 Task: Look for space in Ābdānān, Iran from 9th June, 2023 to 11th June, 2023 for 2 adults in price range Rs.6000 to Rs.10000. Place can be entire place with 2 bedrooms having 2 beds and 1 bathroom. Property type can be house, flat, guest house. Booking option can be shelf check-in. Required host language is English.
Action: Mouse moved to (407, 72)
Screenshot: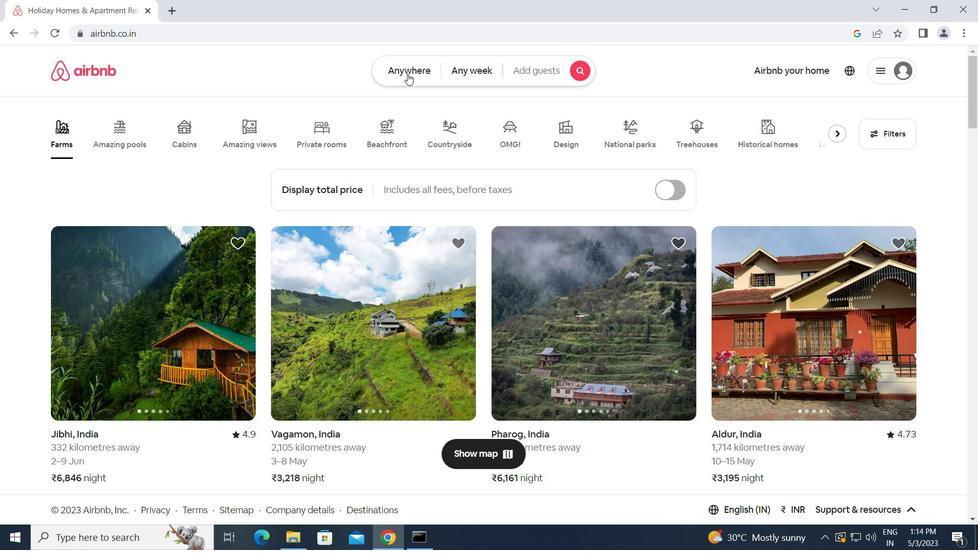 
Action: Mouse pressed left at (407, 72)
Screenshot: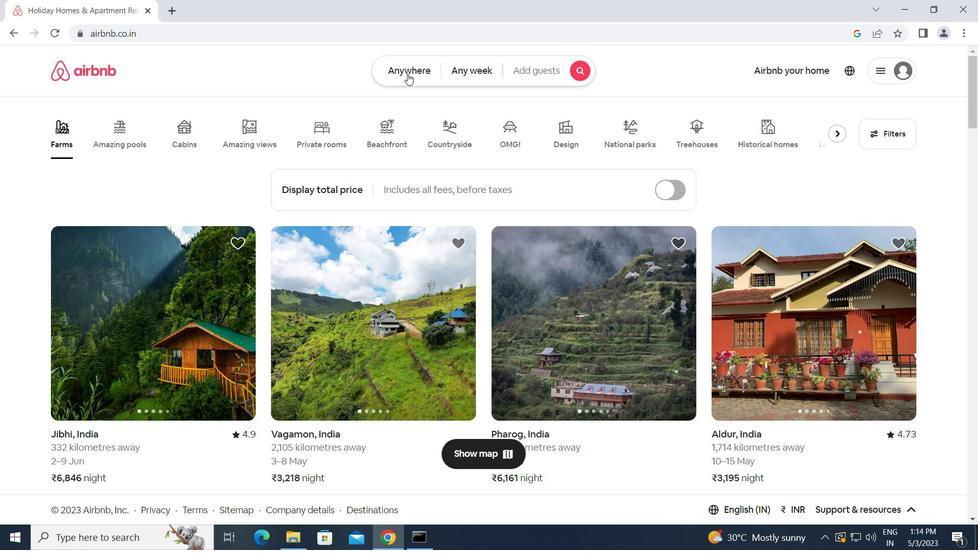 
Action: Mouse moved to (348, 110)
Screenshot: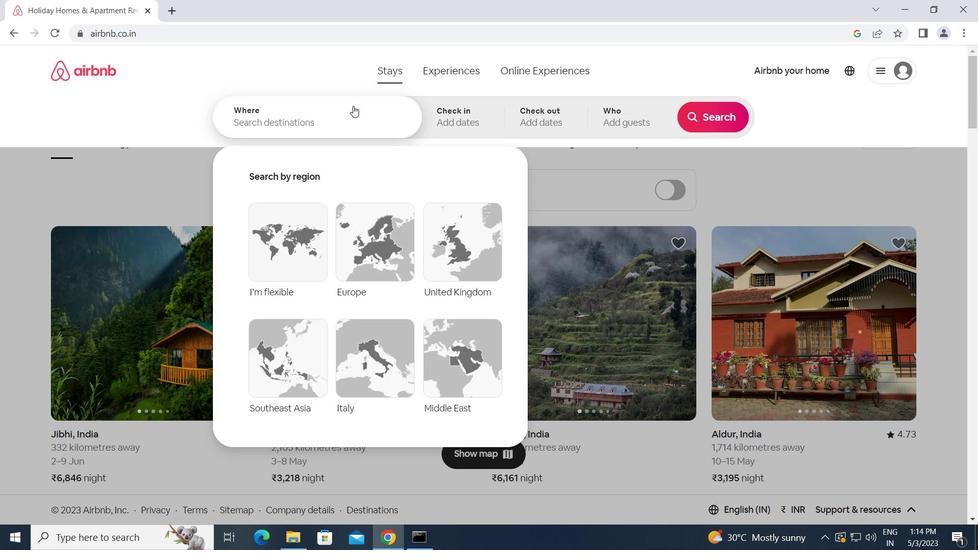 
Action: Mouse pressed left at (348, 110)
Screenshot: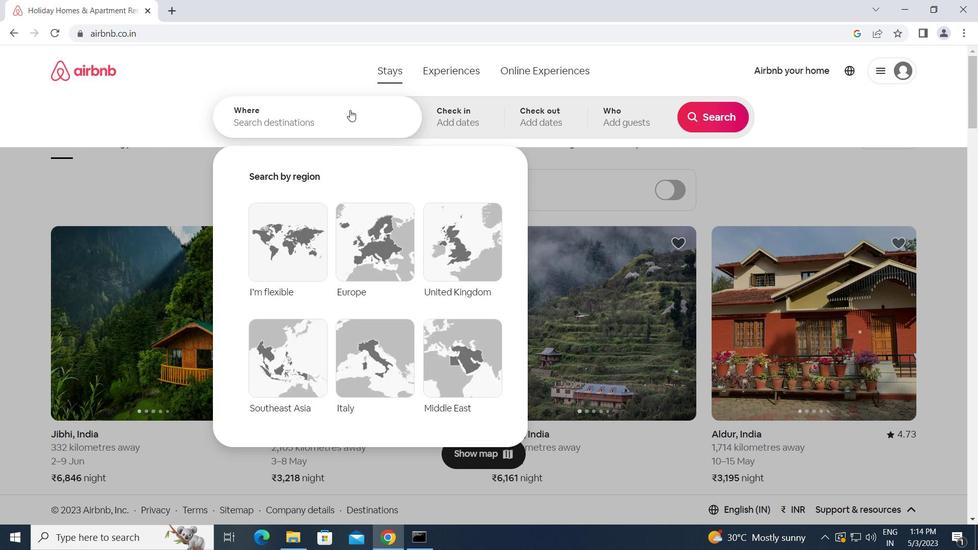 
Action: Key pressed <Key.caps_lock>a<Key.caps_lock>bdanan,<Key.space><Key.caps_lock>i<Key.caps_lock>ran<Key.enter>
Screenshot: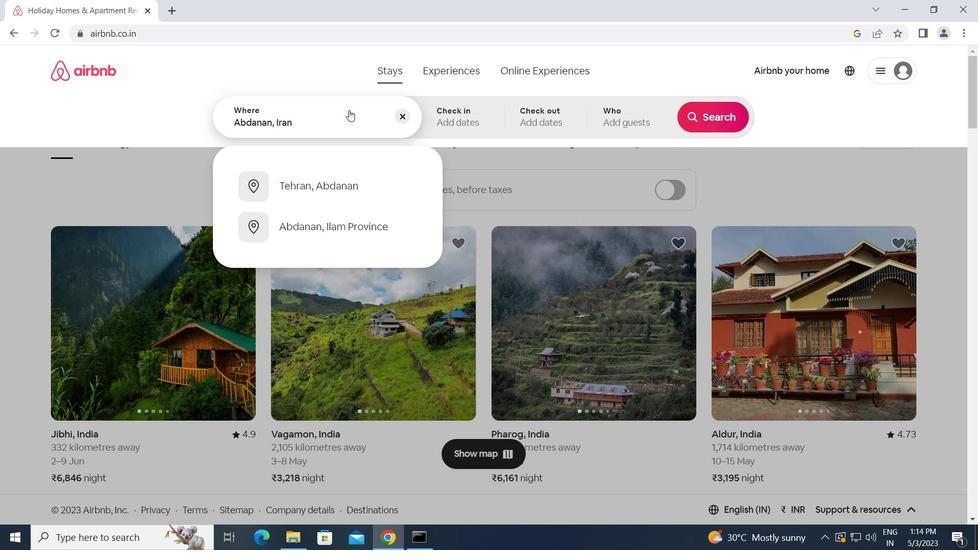 
Action: Mouse moved to (667, 294)
Screenshot: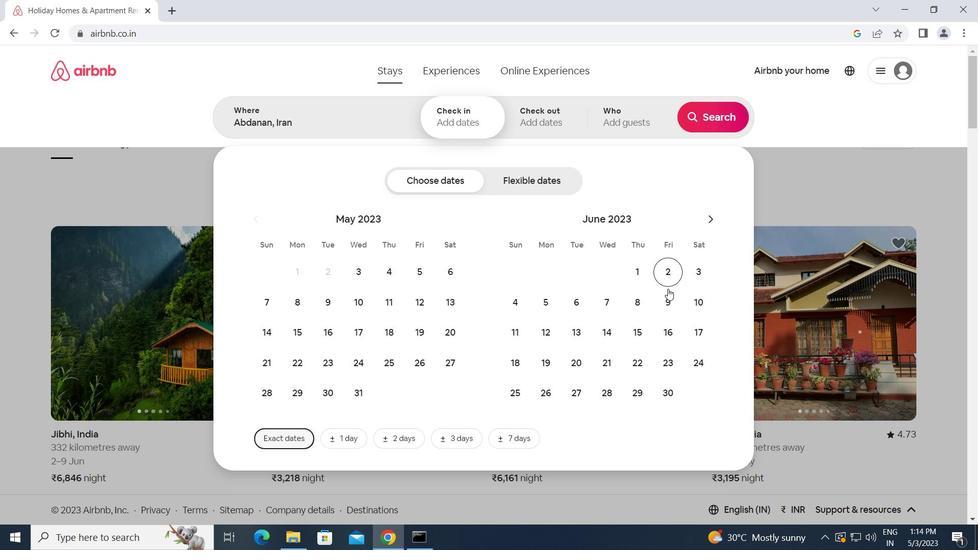 
Action: Mouse pressed left at (667, 294)
Screenshot: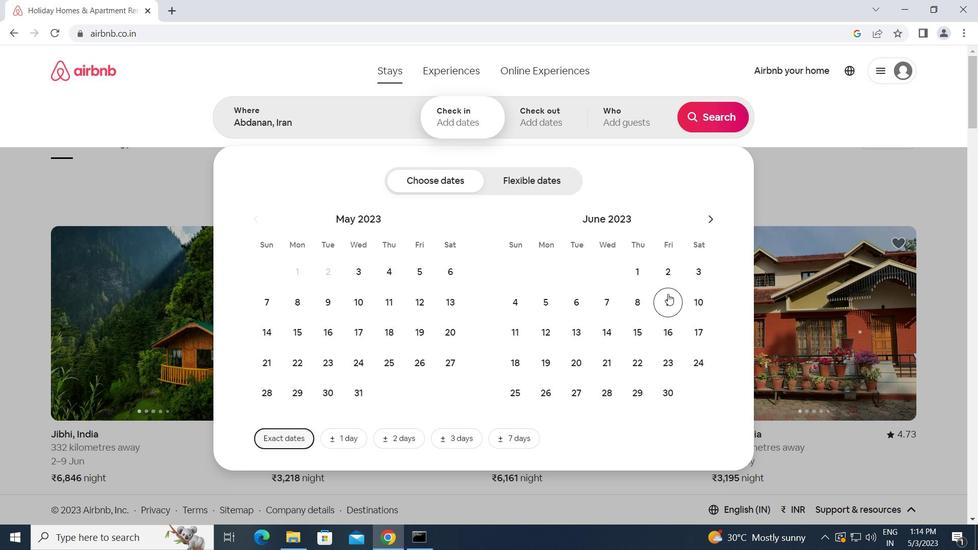 
Action: Mouse moved to (510, 326)
Screenshot: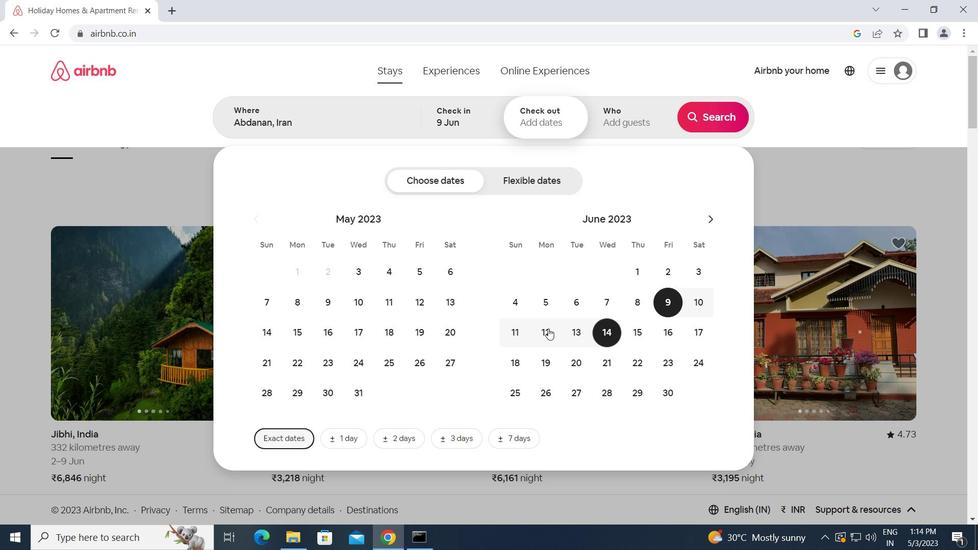 
Action: Mouse pressed left at (510, 326)
Screenshot: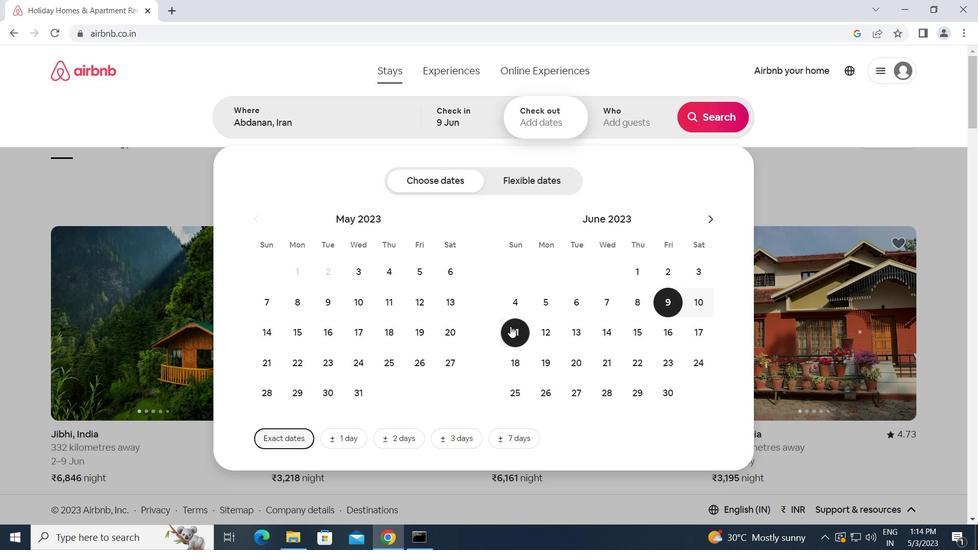 
Action: Mouse moved to (632, 110)
Screenshot: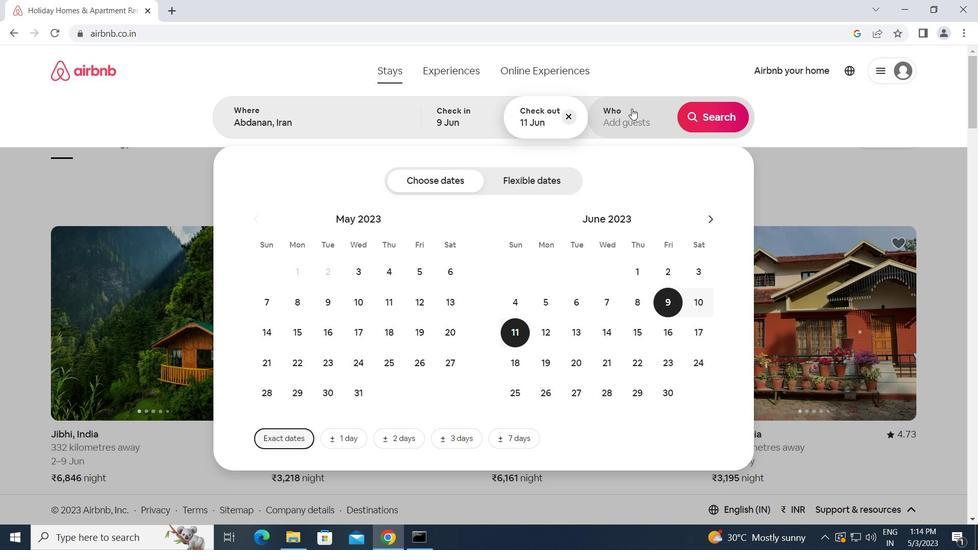 
Action: Mouse pressed left at (632, 110)
Screenshot: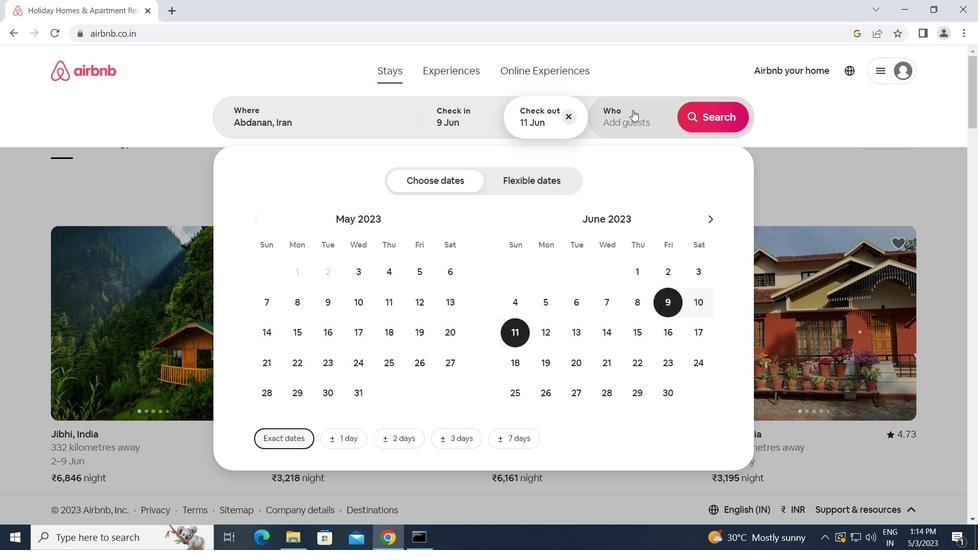 
Action: Mouse moved to (711, 184)
Screenshot: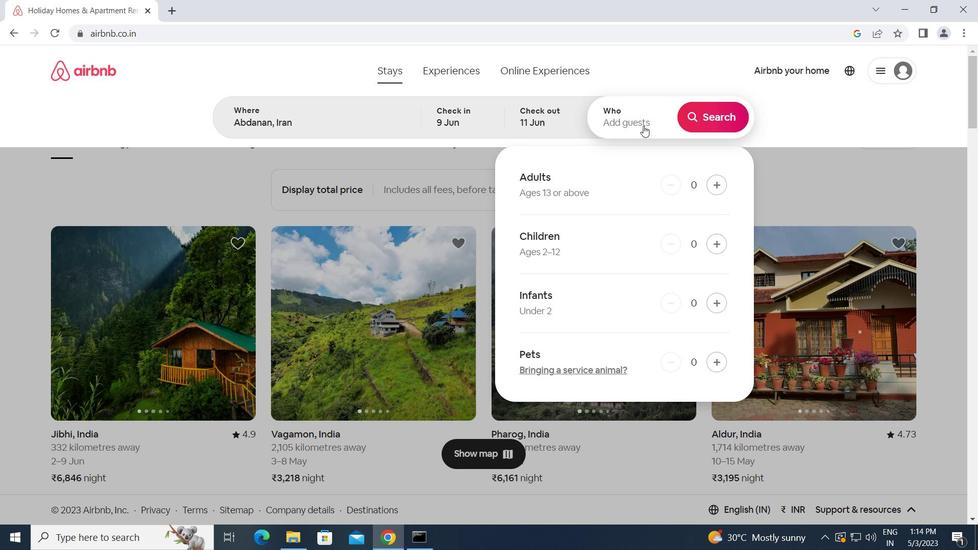 
Action: Mouse pressed left at (711, 184)
Screenshot: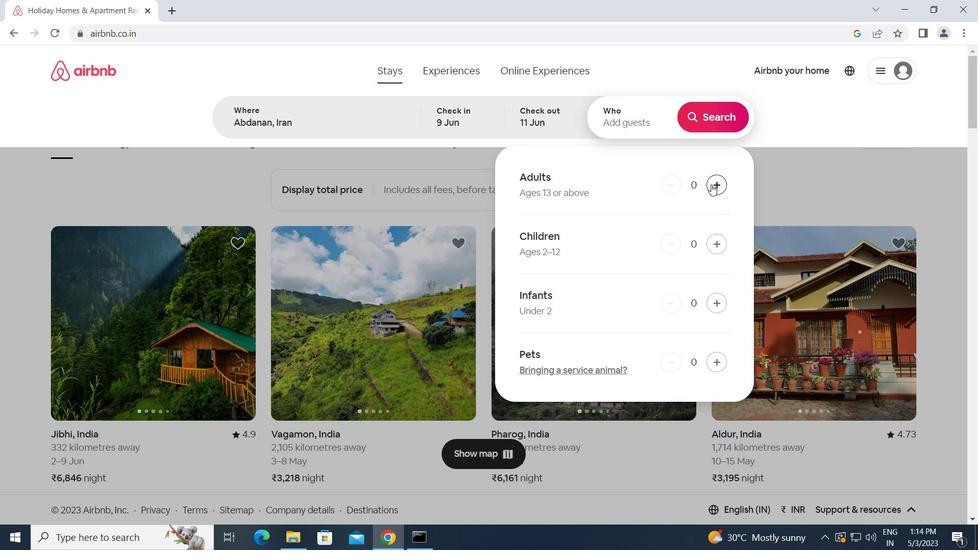 
Action: Mouse pressed left at (711, 184)
Screenshot: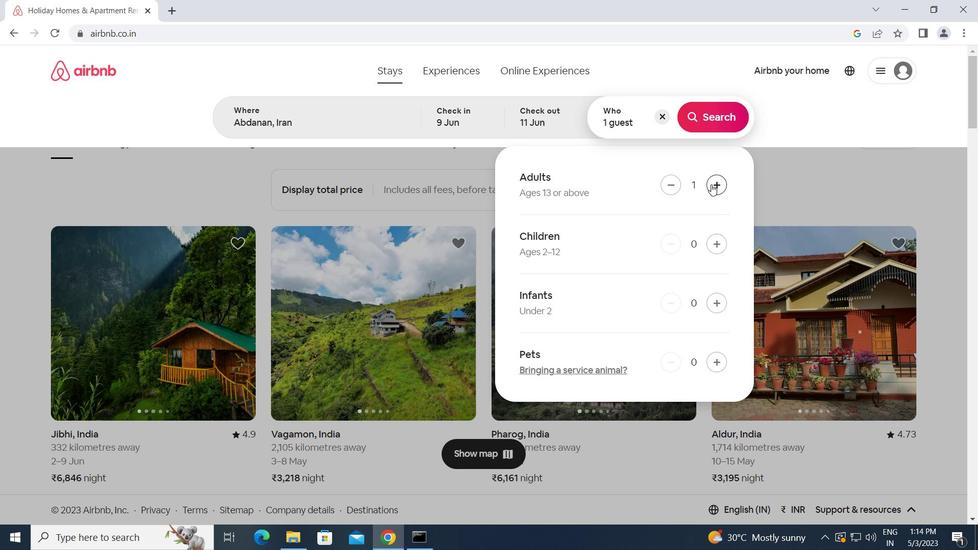 
Action: Mouse moved to (725, 118)
Screenshot: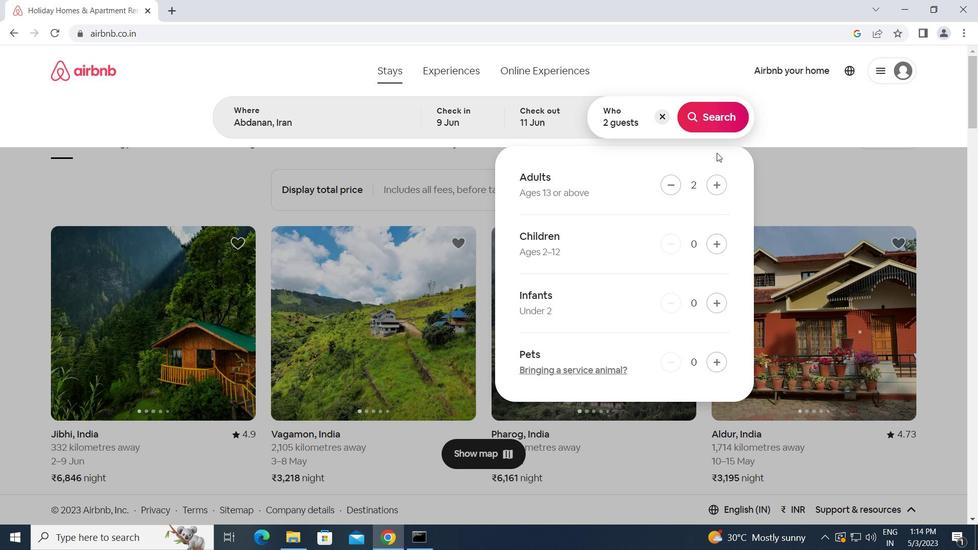 
Action: Mouse pressed left at (725, 118)
Screenshot: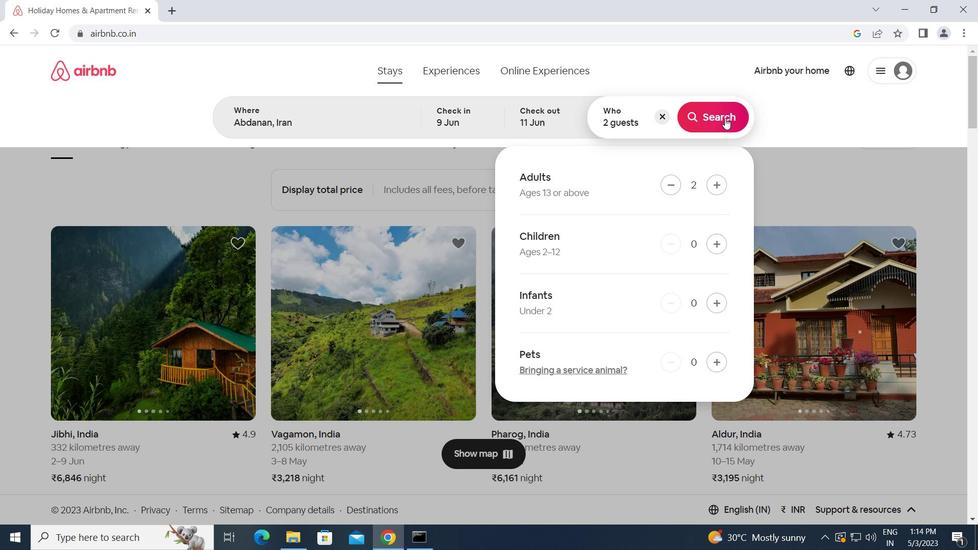 
Action: Mouse moved to (911, 123)
Screenshot: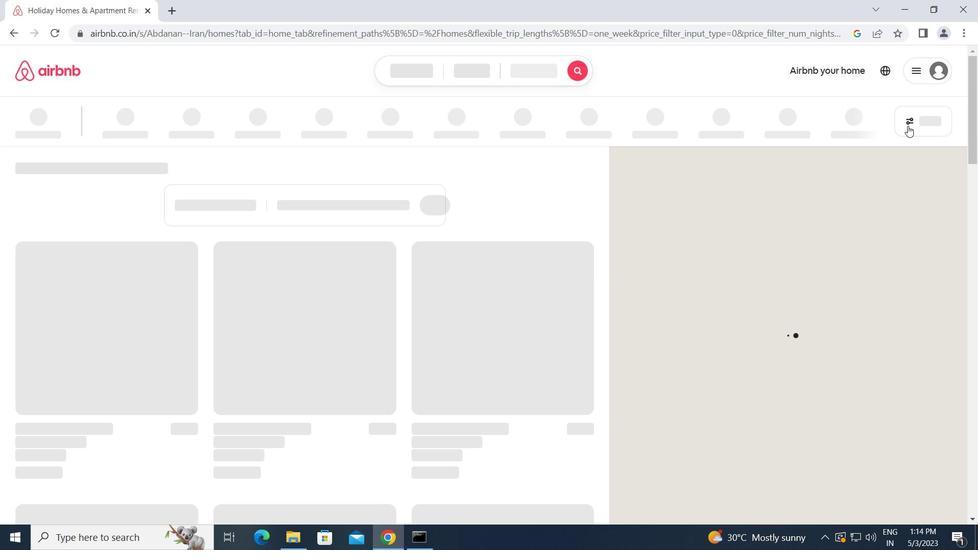 
Action: Mouse pressed left at (911, 123)
Screenshot: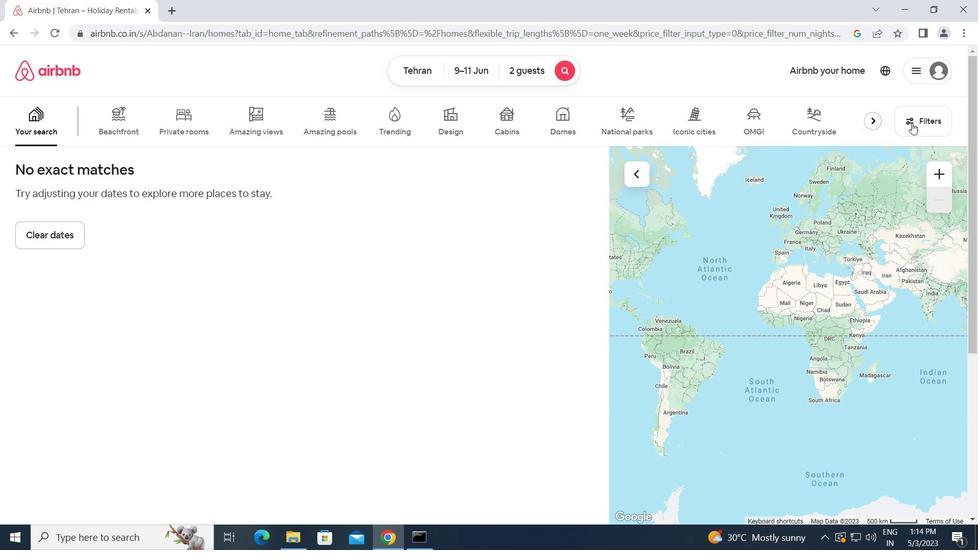 
Action: Mouse moved to (326, 196)
Screenshot: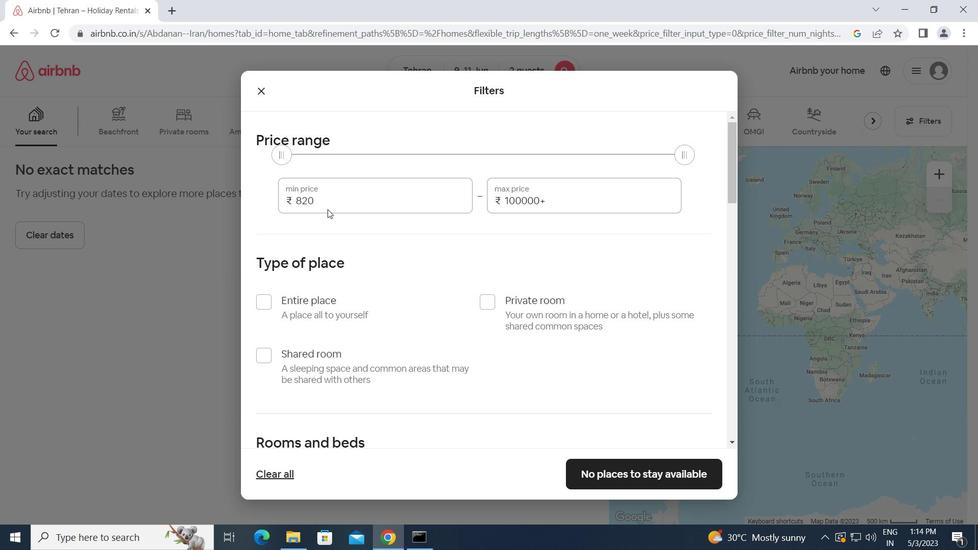 
Action: Mouse pressed left at (326, 196)
Screenshot: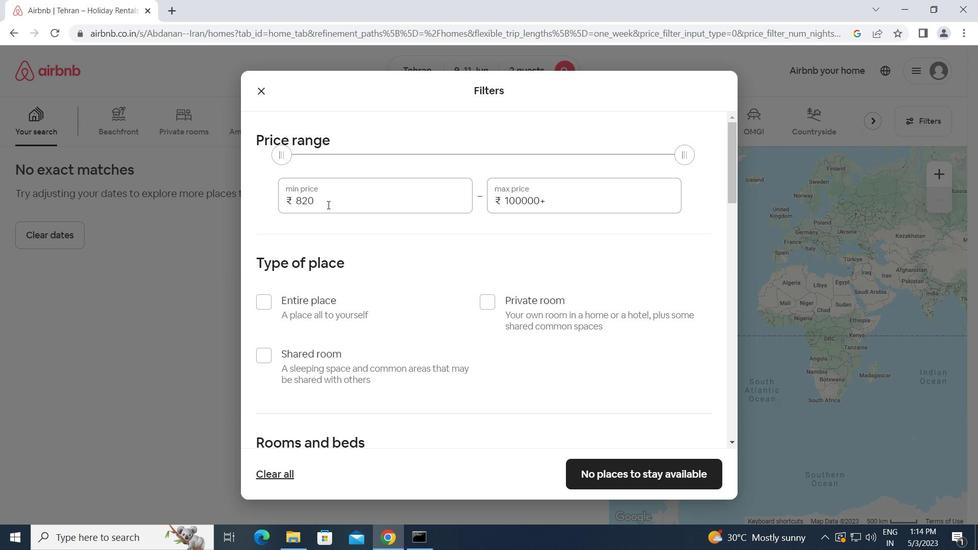 
Action: Mouse moved to (273, 202)
Screenshot: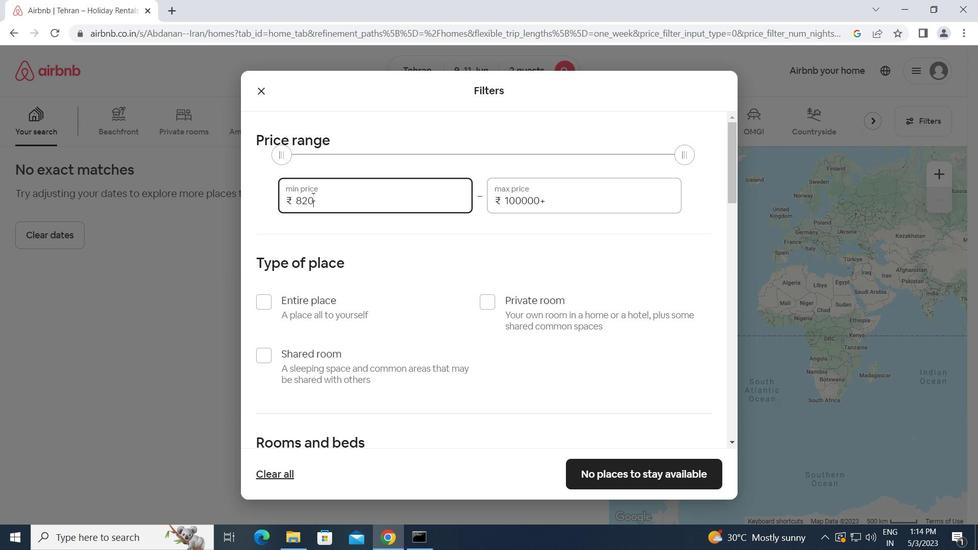 
Action: Key pressed 6000<Key.tab>10000
Screenshot: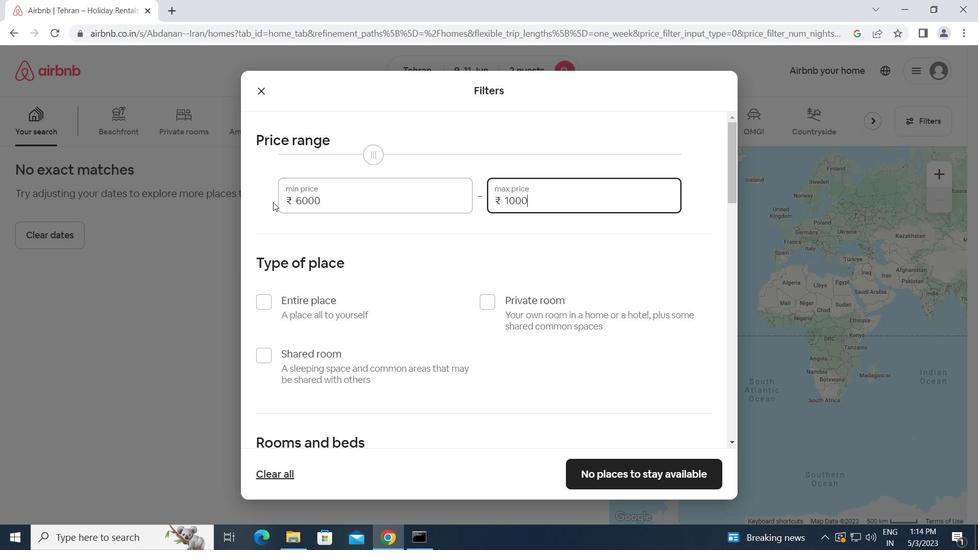 
Action: Mouse moved to (272, 298)
Screenshot: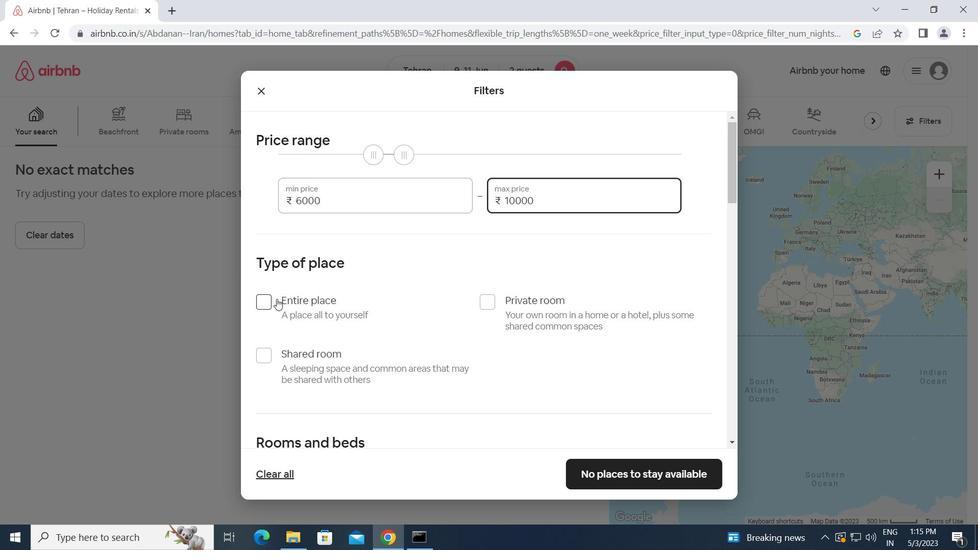 
Action: Mouse pressed left at (272, 298)
Screenshot: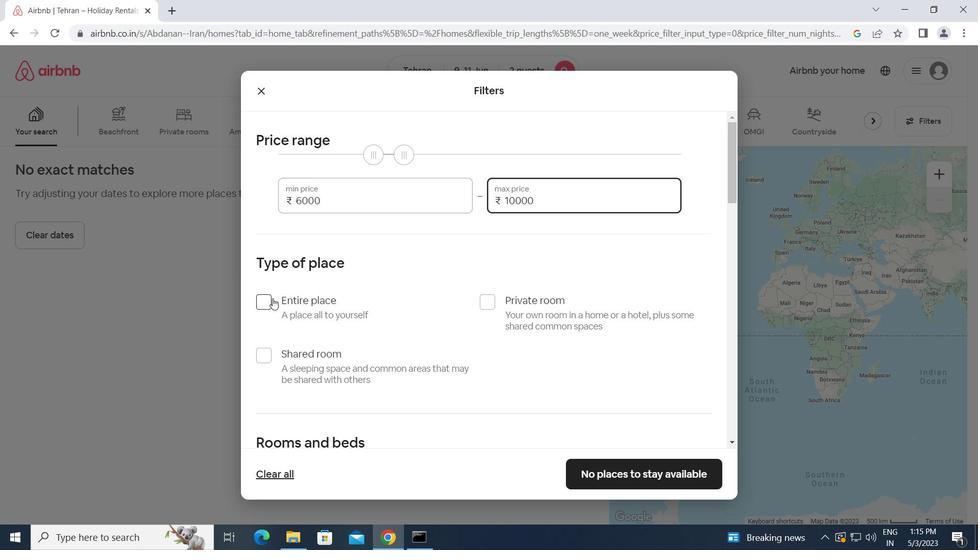 
Action: Mouse moved to (341, 313)
Screenshot: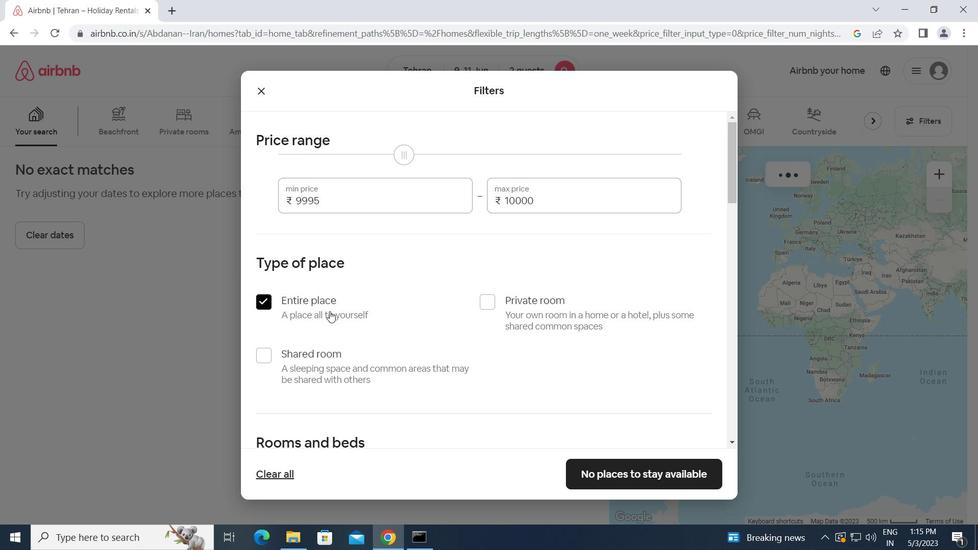 
Action: Mouse scrolled (341, 313) with delta (0, 0)
Screenshot: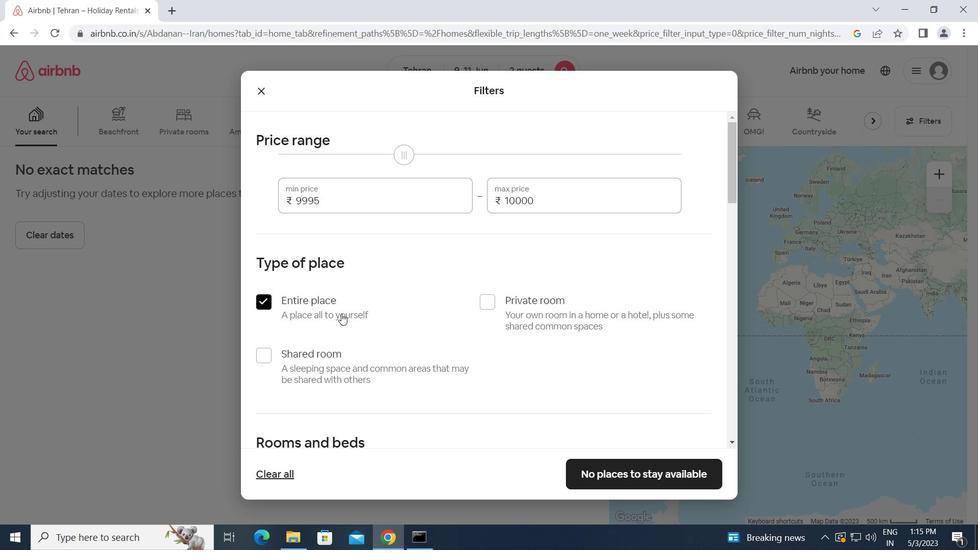 
Action: Mouse scrolled (341, 313) with delta (0, 0)
Screenshot: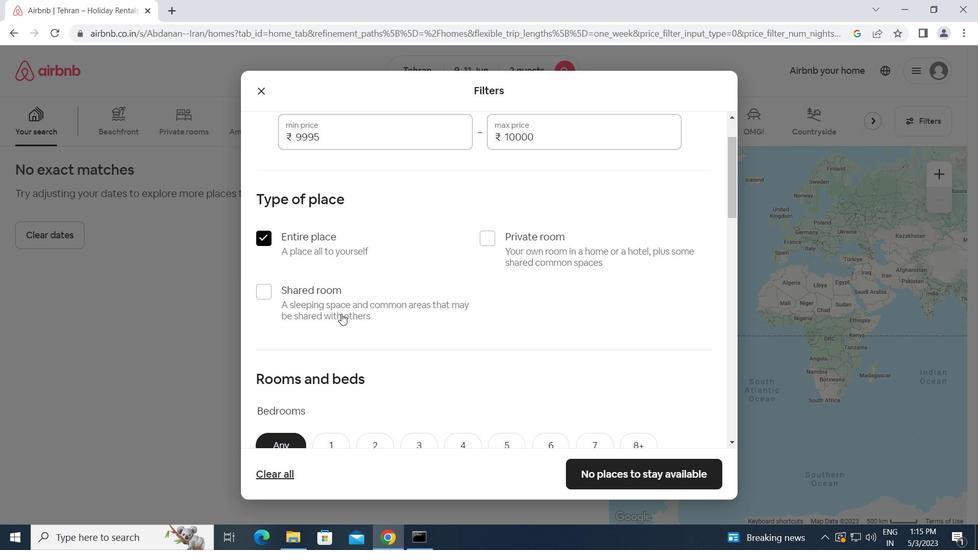 
Action: Mouse moved to (376, 382)
Screenshot: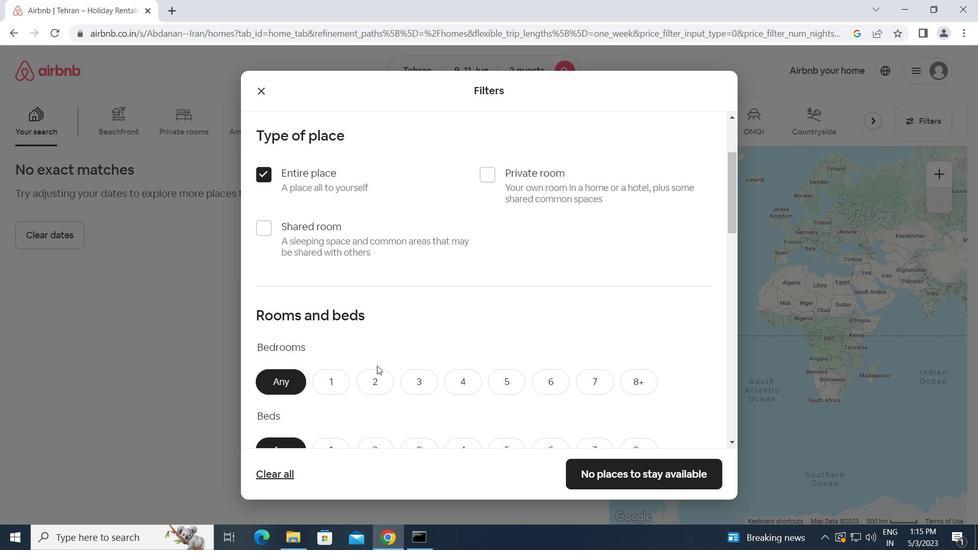 
Action: Mouse pressed left at (376, 382)
Screenshot: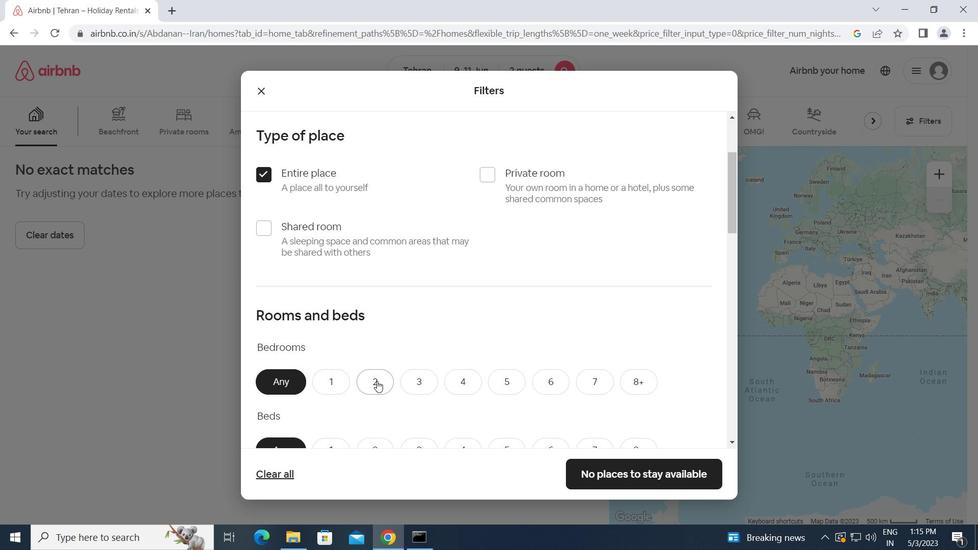 
Action: Mouse scrolled (376, 382) with delta (0, 0)
Screenshot: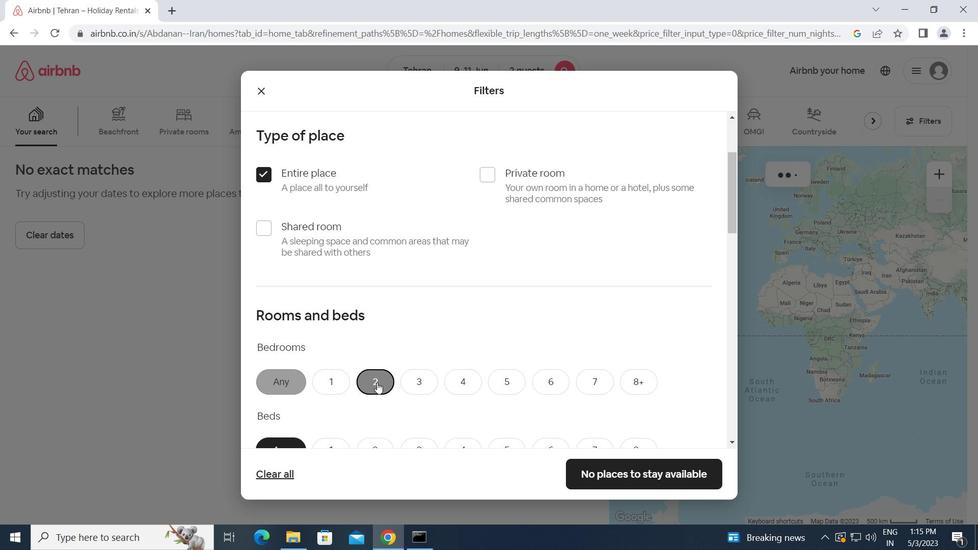 
Action: Mouse pressed left at (376, 382)
Screenshot: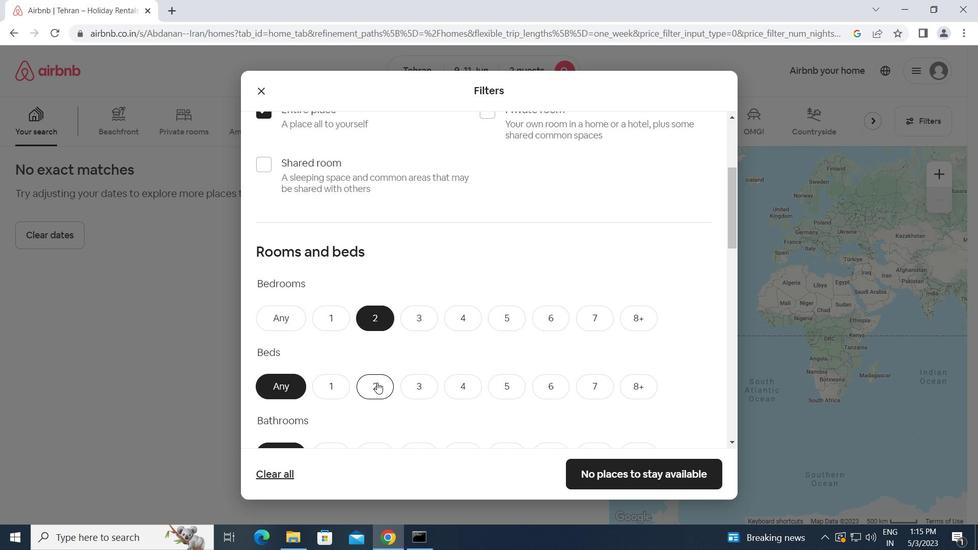 
Action: Mouse scrolled (376, 382) with delta (0, 0)
Screenshot: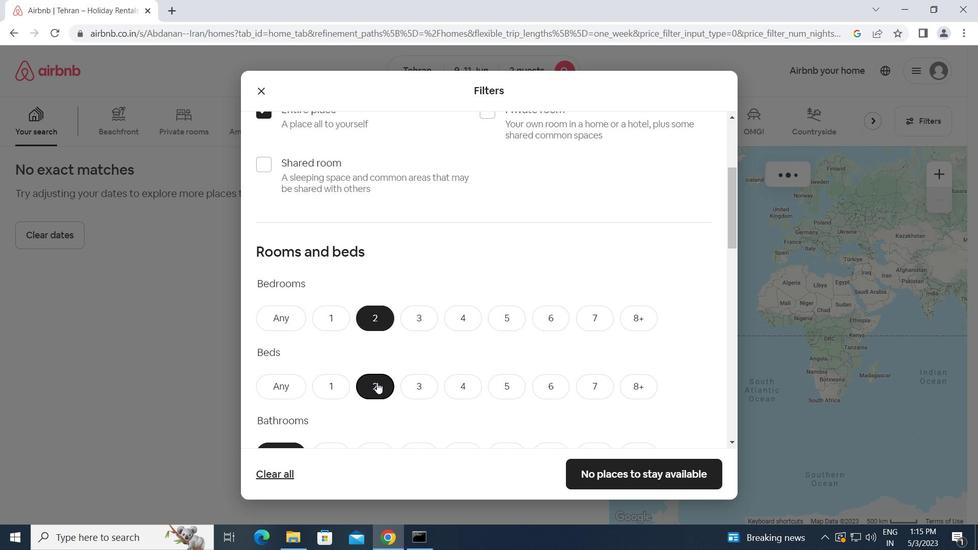 
Action: Mouse moved to (334, 390)
Screenshot: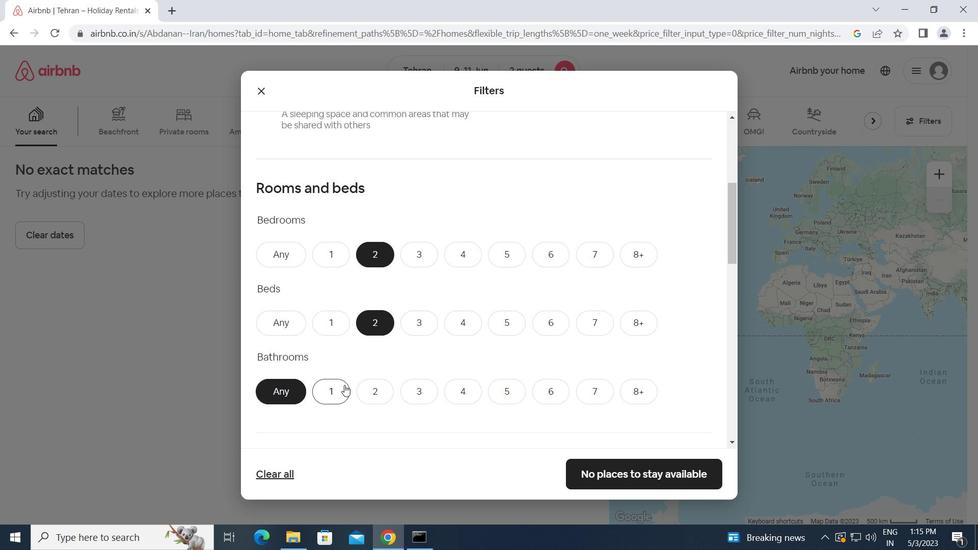 
Action: Mouse pressed left at (334, 390)
Screenshot: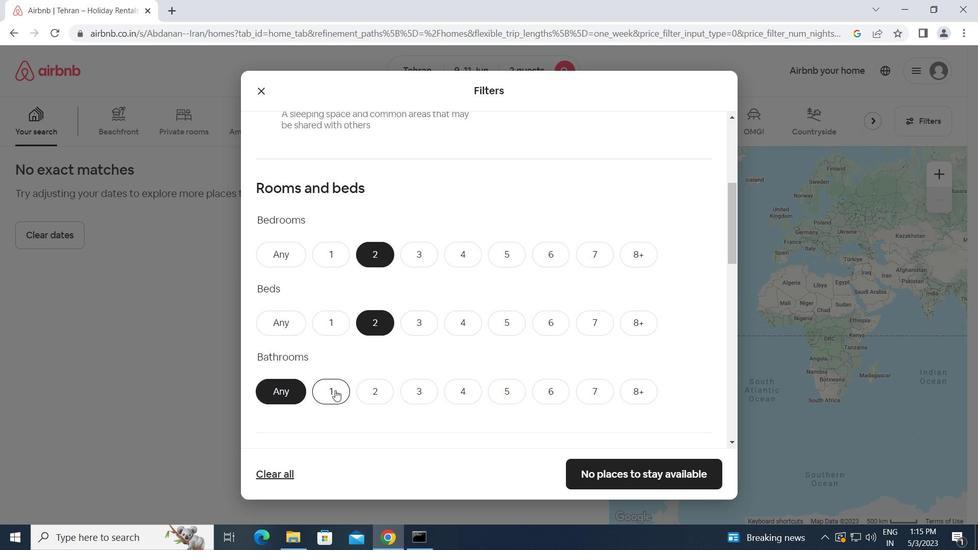 
Action: Mouse moved to (349, 394)
Screenshot: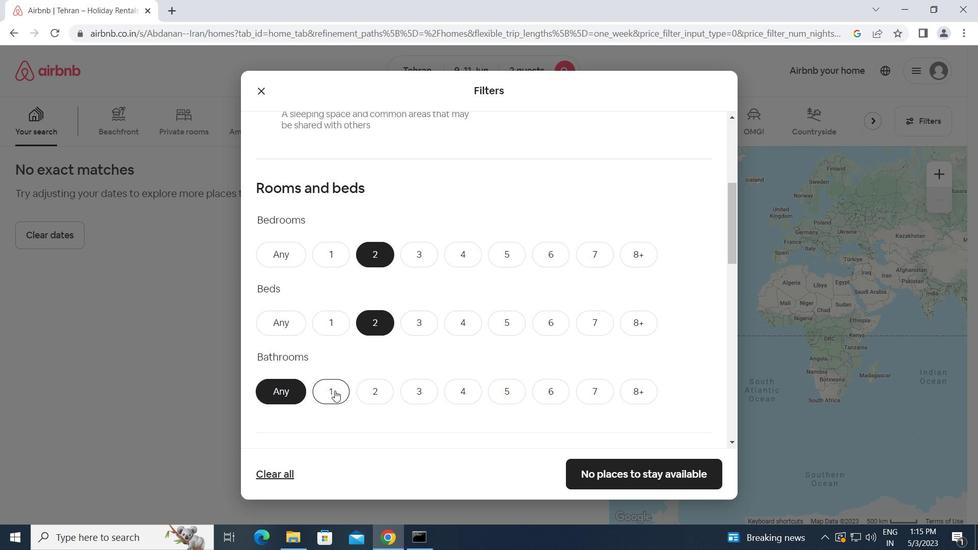 
Action: Mouse scrolled (349, 394) with delta (0, 0)
Screenshot: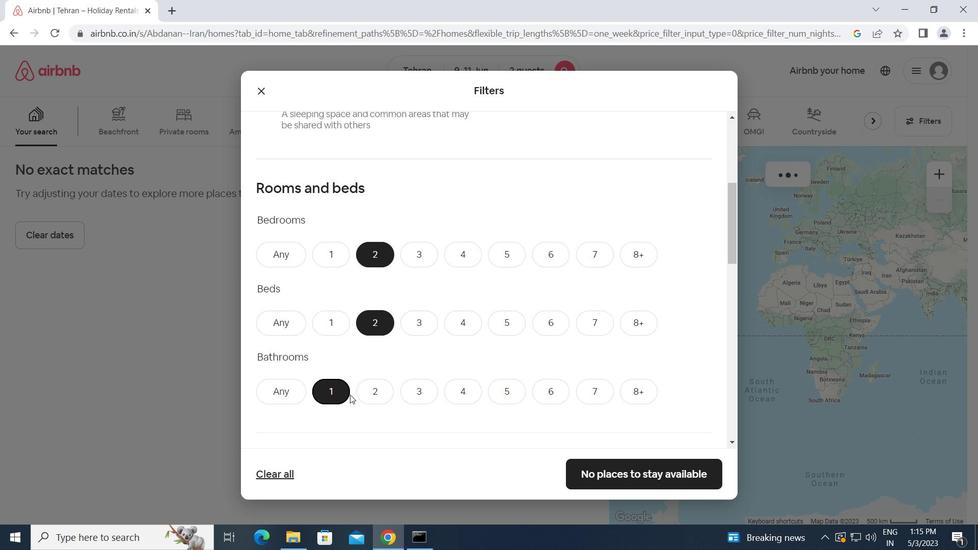 
Action: Mouse scrolled (349, 394) with delta (0, 0)
Screenshot: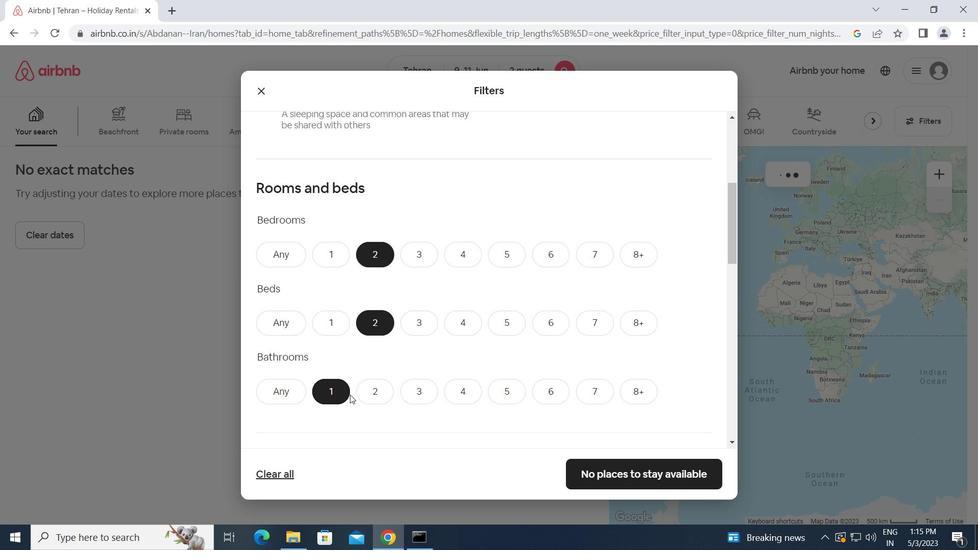 
Action: Mouse moved to (350, 394)
Screenshot: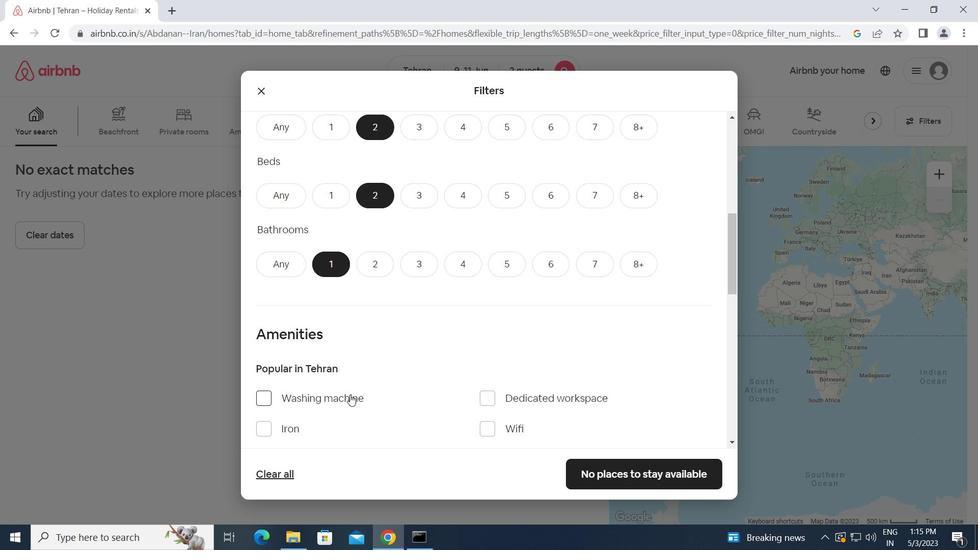 
Action: Mouse scrolled (350, 394) with delta (0, 0)
Screenshot: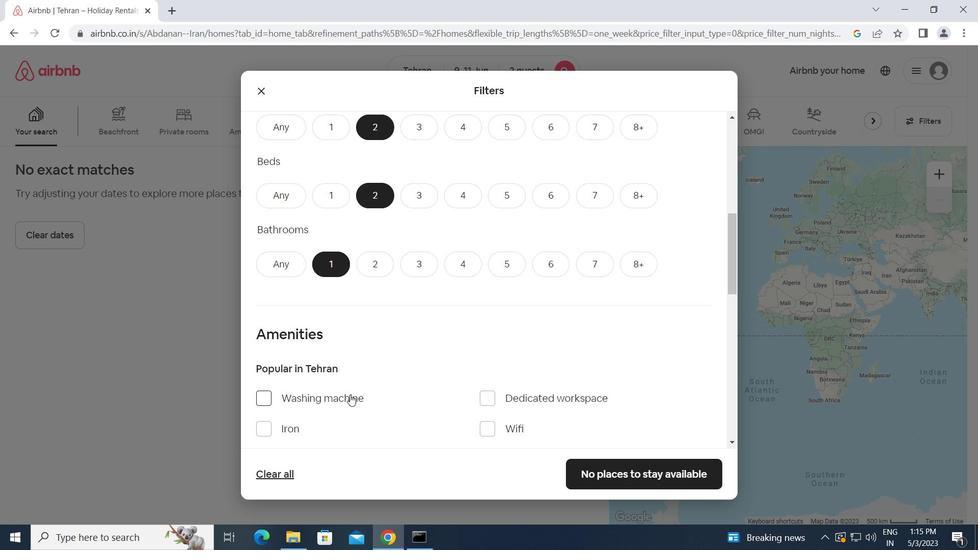 
Action: Mouse scrolled (350, 394) with delta (0, 0)
Screenshot: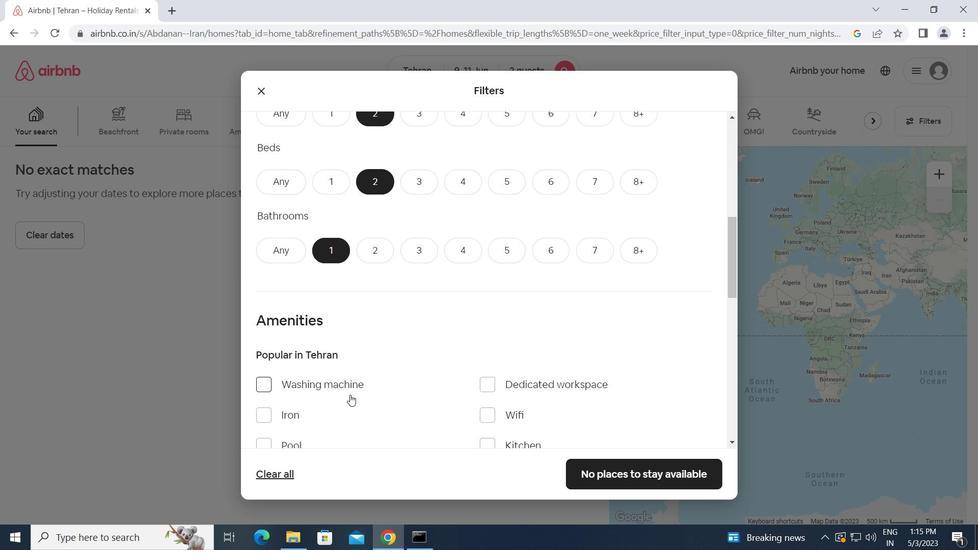 
Action: Mouse scrolled (350, 394) with delta (0, 0)
Screenshot: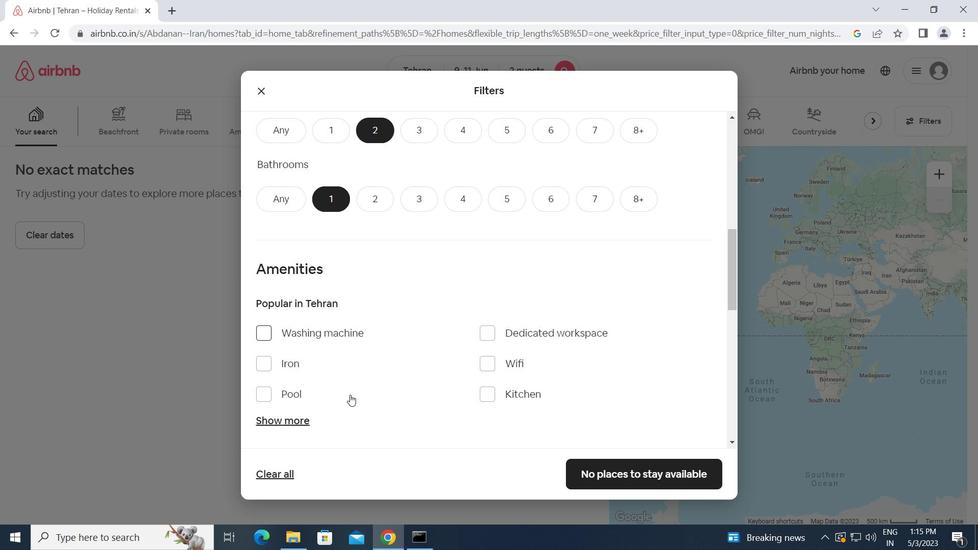 
Action: Mouse scrolled (350, 394) with delta (0, 0)
Screenshot: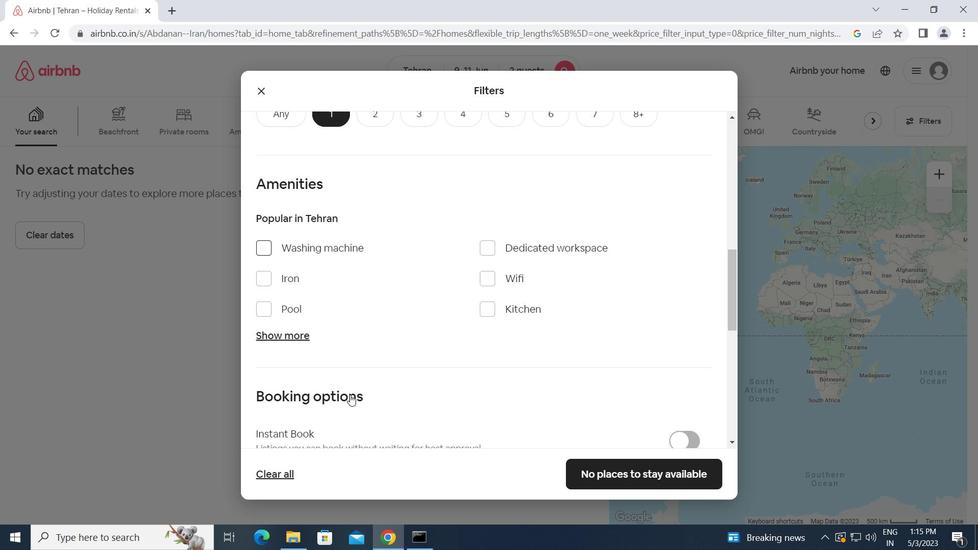 
Action: Mouse moved to (690, 377)
Screenshot: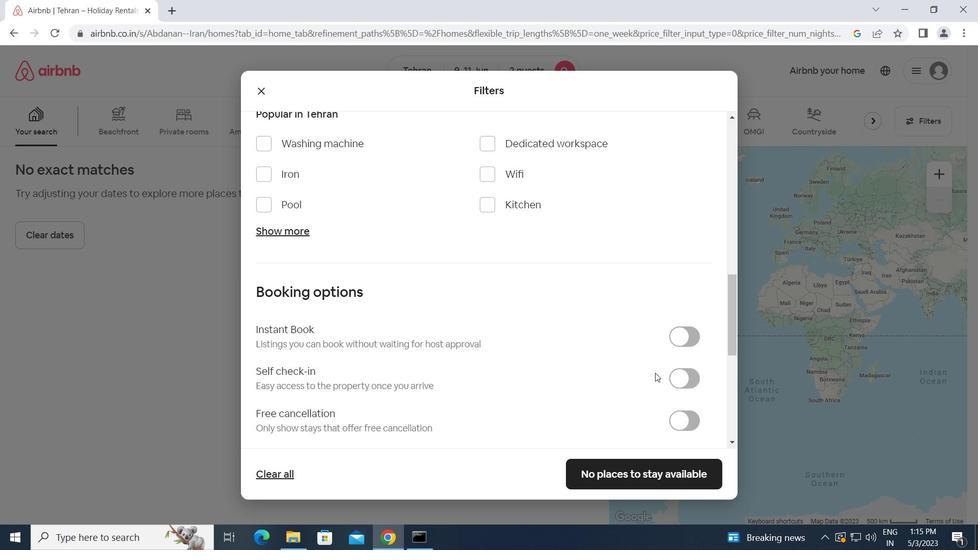 
Action: Mouse pressed left at (690, 377)
Screenshot: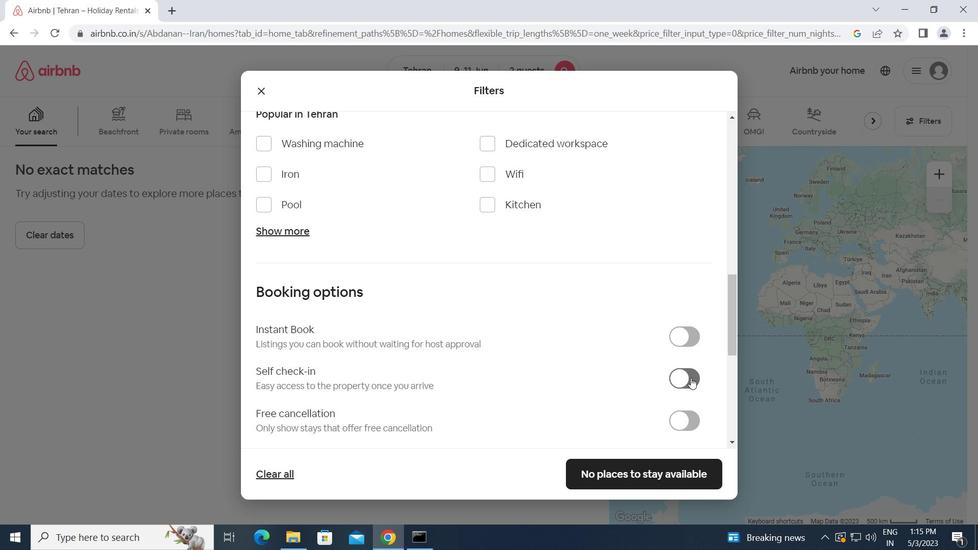 
Action: Mouse moved to (505, 391)
Screenshot: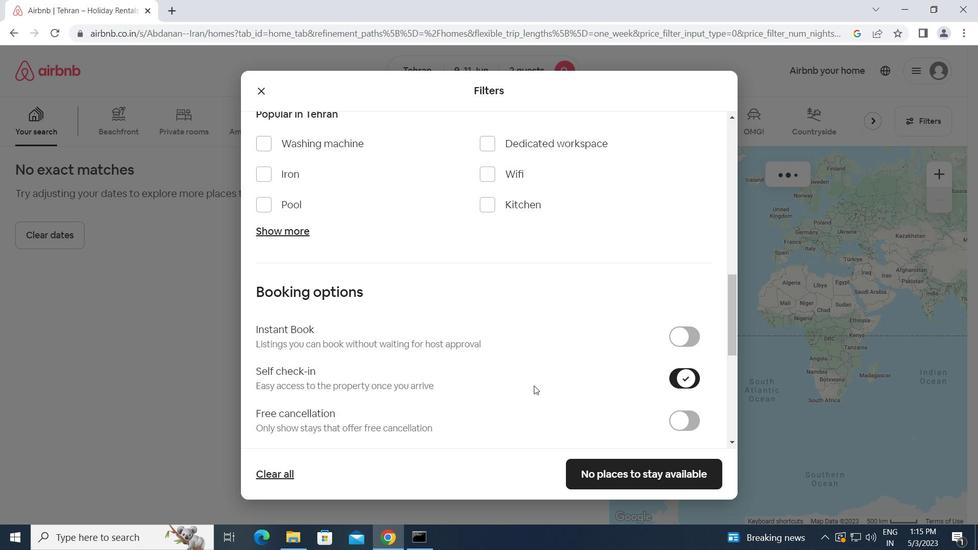 
Action: Mouse scrolled (505, 391) with delta (0, 0)
Screenshot: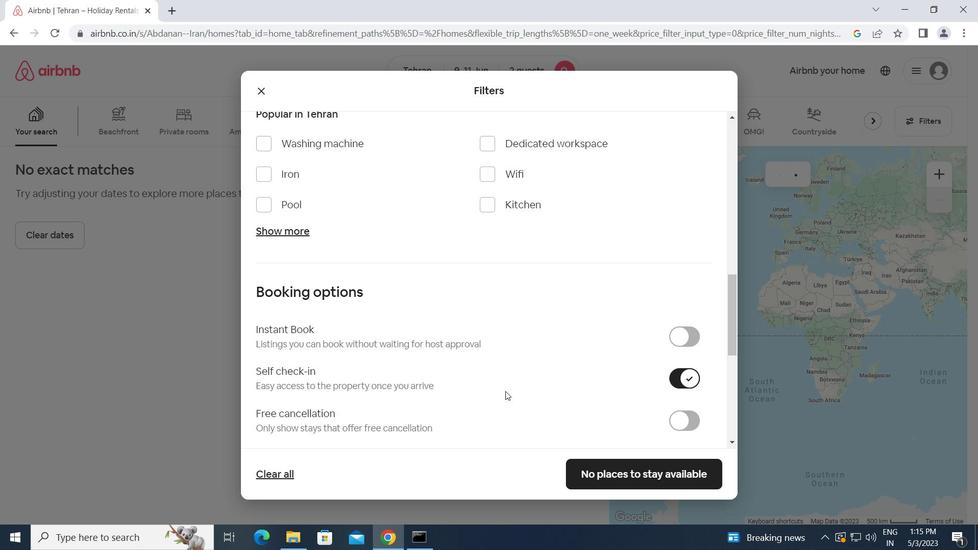 
Action: Mouse scrolled (505, 391) with delta (0, 0)
Screenshot: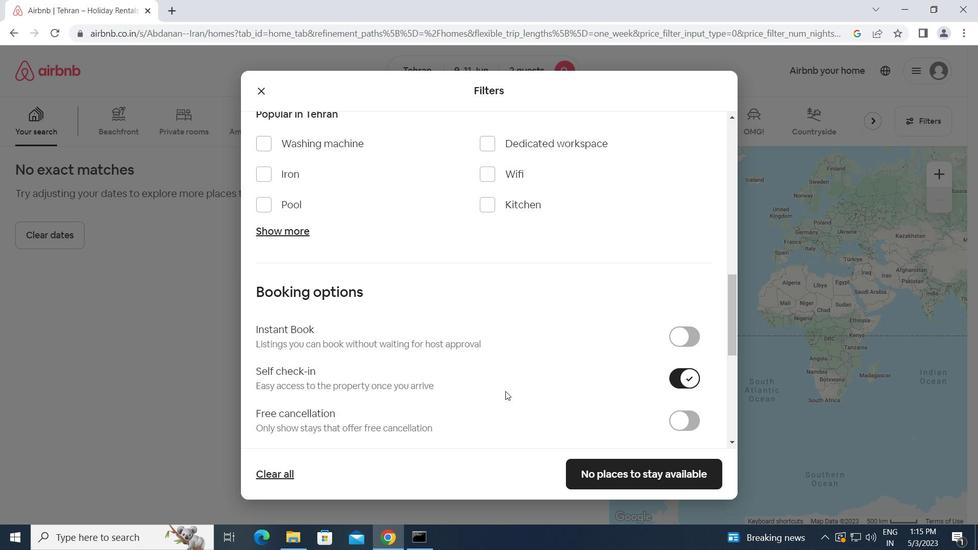 
Action: Mouse scrolled (505, 391) with delta (0, 0)
Screenshot: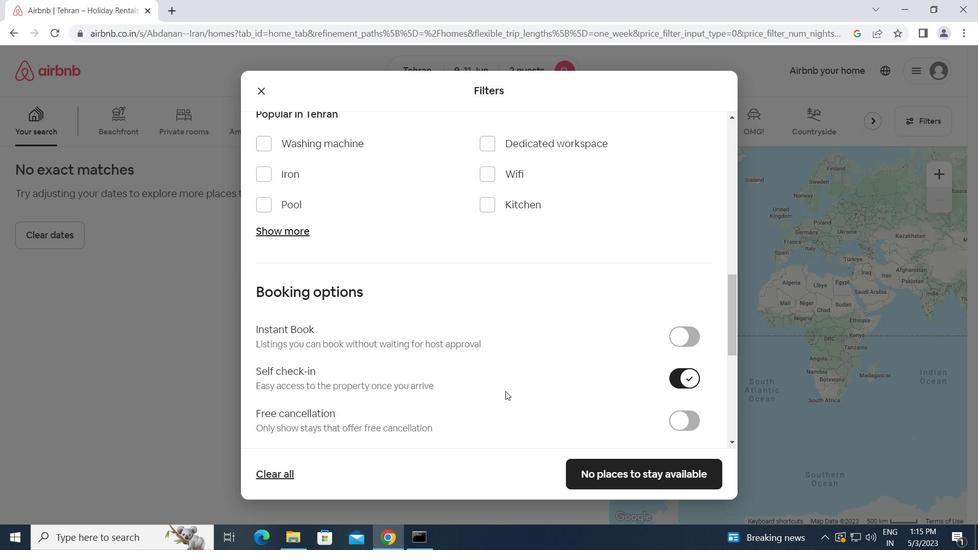 
Action: Mouse scrolled (505, 391) with delta (0, 0)
Screenshot: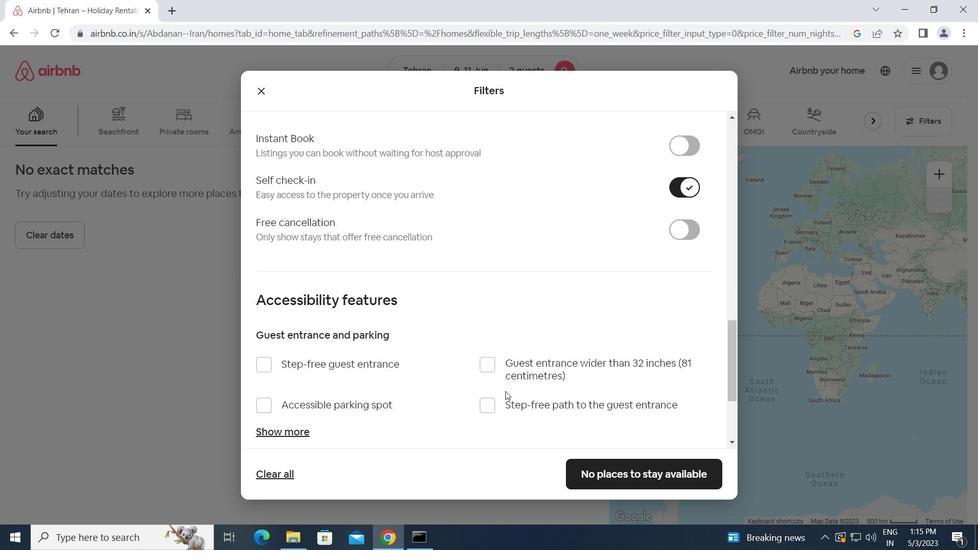 
Action: Mouse scrolled (505, 391) with delta (0, 0)
Screenshot: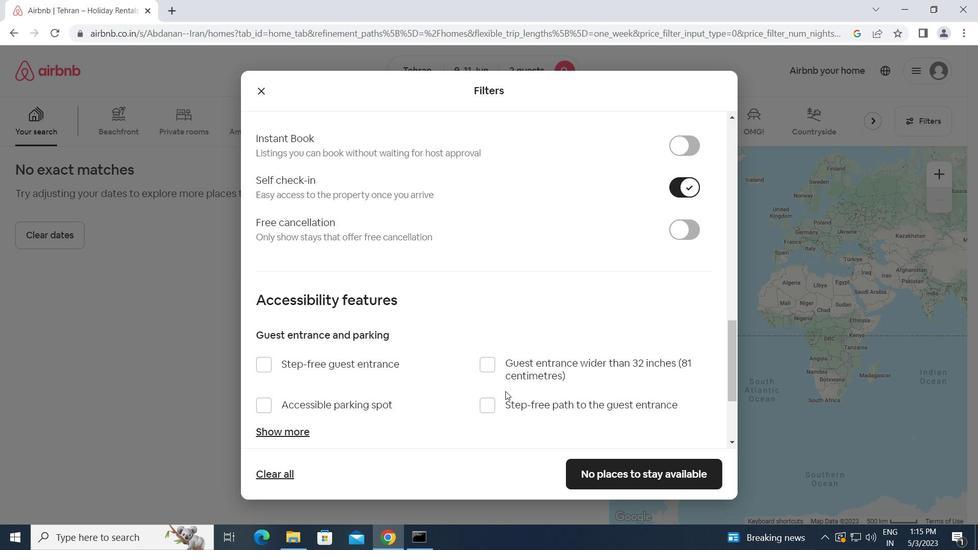 
Action: Mouse scrolled (505, 391) with delta (0, 0)
Screenshot: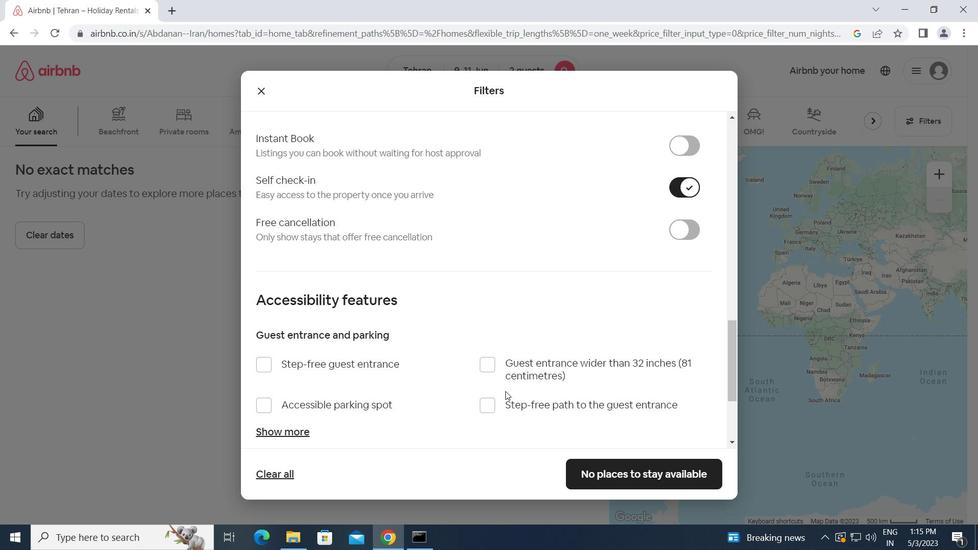 
Action: Mouse scrolled (505, 391) with delta (0, 0)
Screenshot: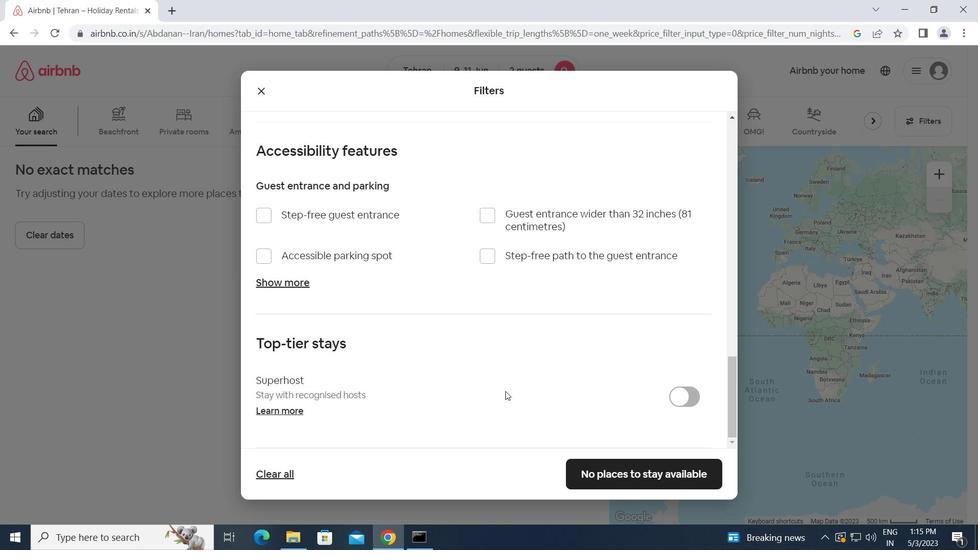 
Action: Mouse scrolled (505, 391) with delta (0, 0)
Screenshot: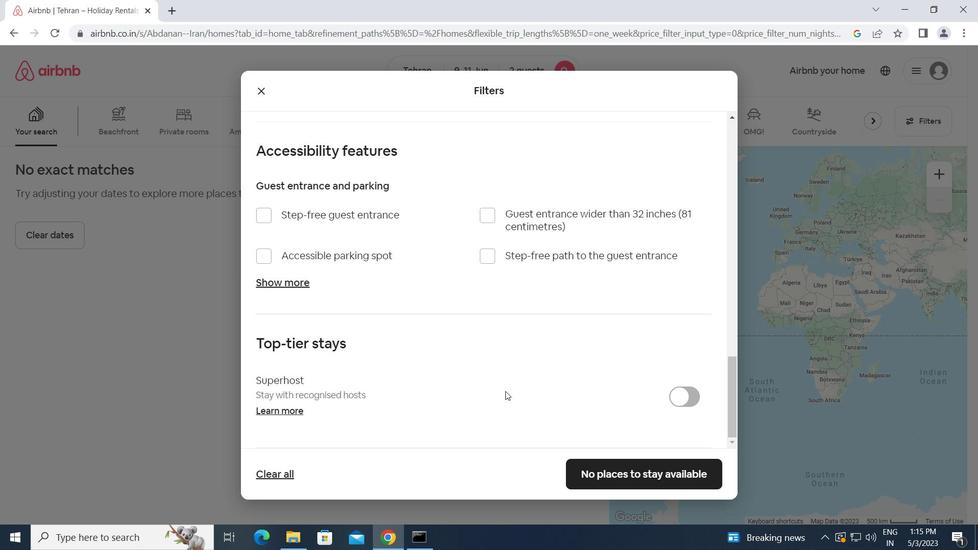 
Action: Mouse scrolled (505, 391) with delta (0, 0)
Screenshot: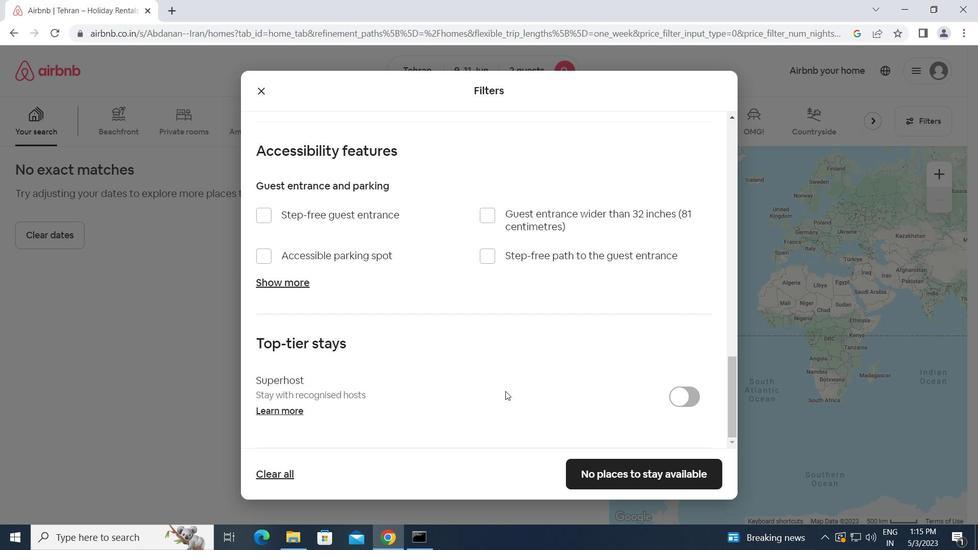
Action: Mouse scrolled (505, 391) with delta (0, 0)
Screenshot: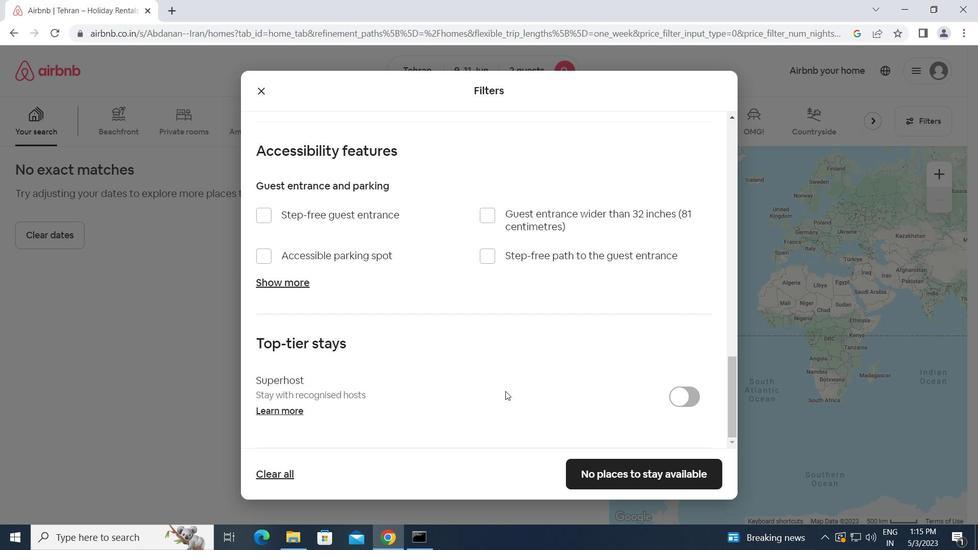 
Action: Mouse scrolled (505, 391) with delta (0, 0)
Screenshot: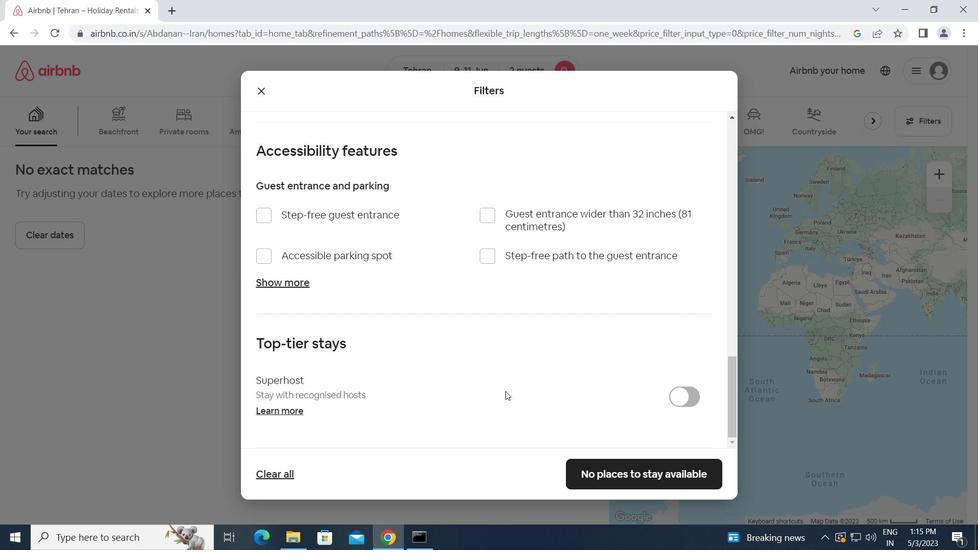 
Action: Mouse moved to (633, 475)
Screenshot: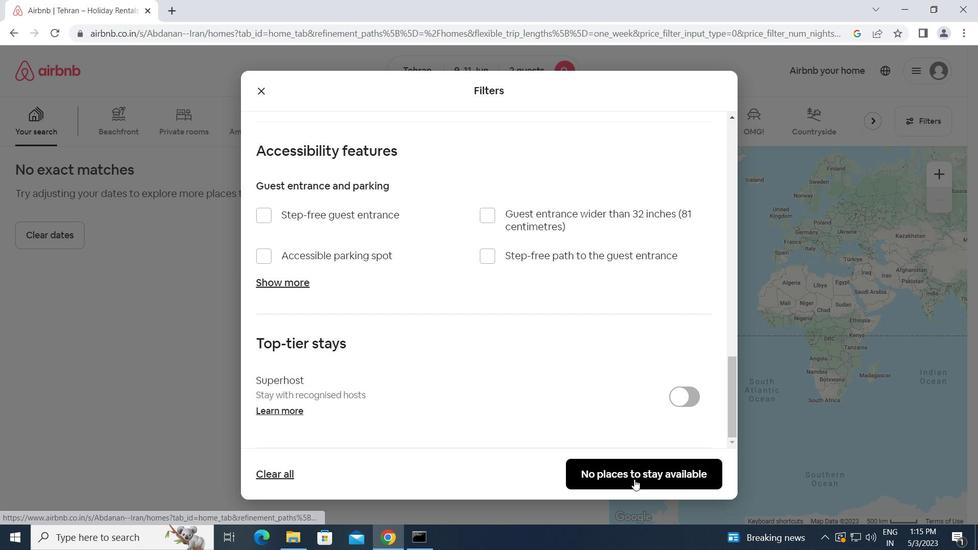 
Action: Mouse pressed left at (633, 475)
Screenshot: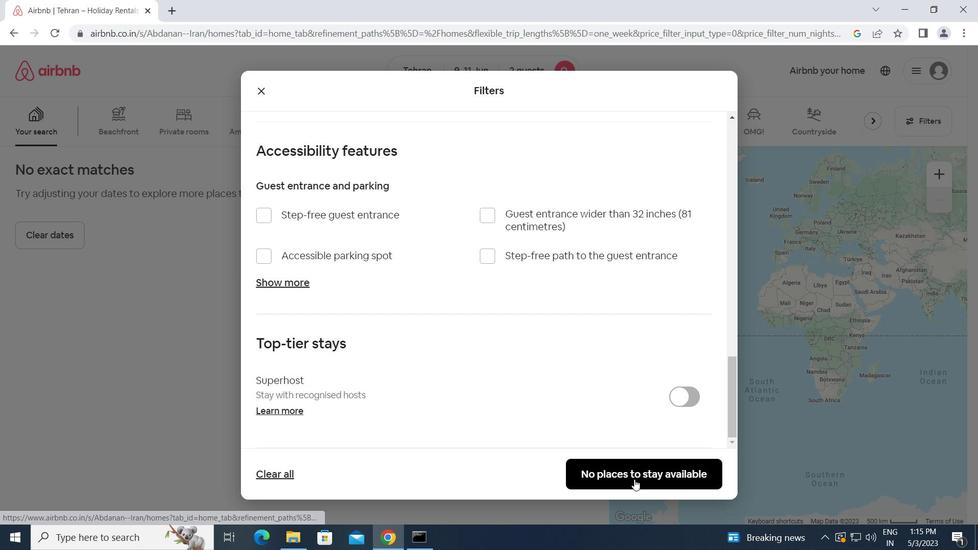 
